 Task: Create a due date automation trigger when advanced on, 2 hours before a card is due add fields without custom field "Resume" set to a date between 1 and 7 days ago.
Action: Mouse moved to (992, 75)
Screenshot: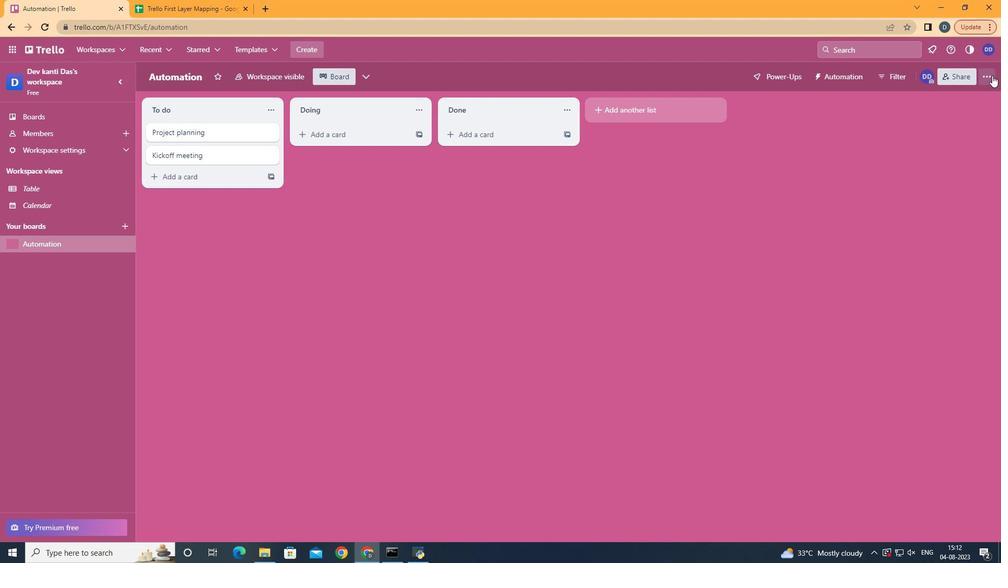 
Action: Mouse pressed left at (992, 75)
Screenshot: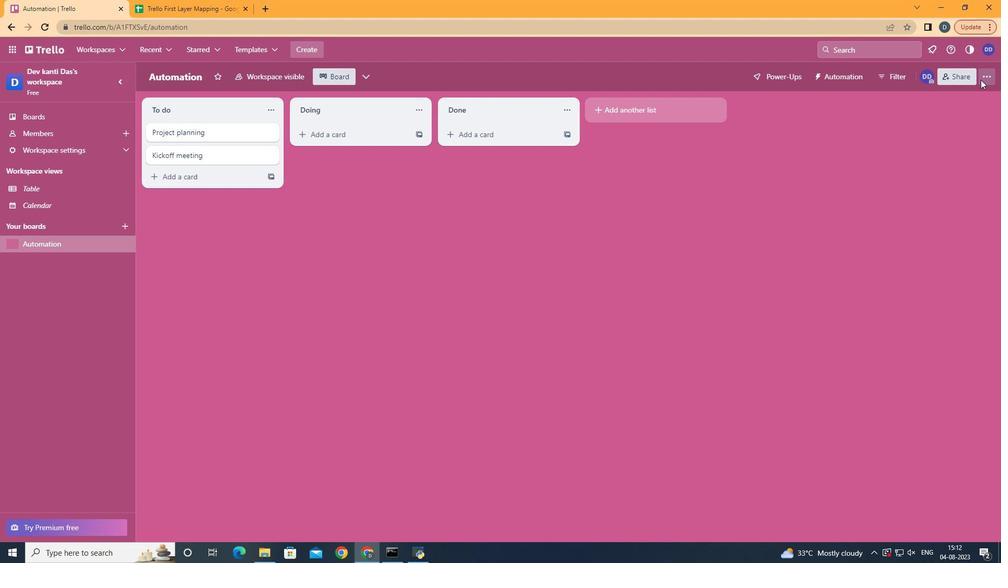 
Action: Mouse moved to (892, 232)
Screenshot: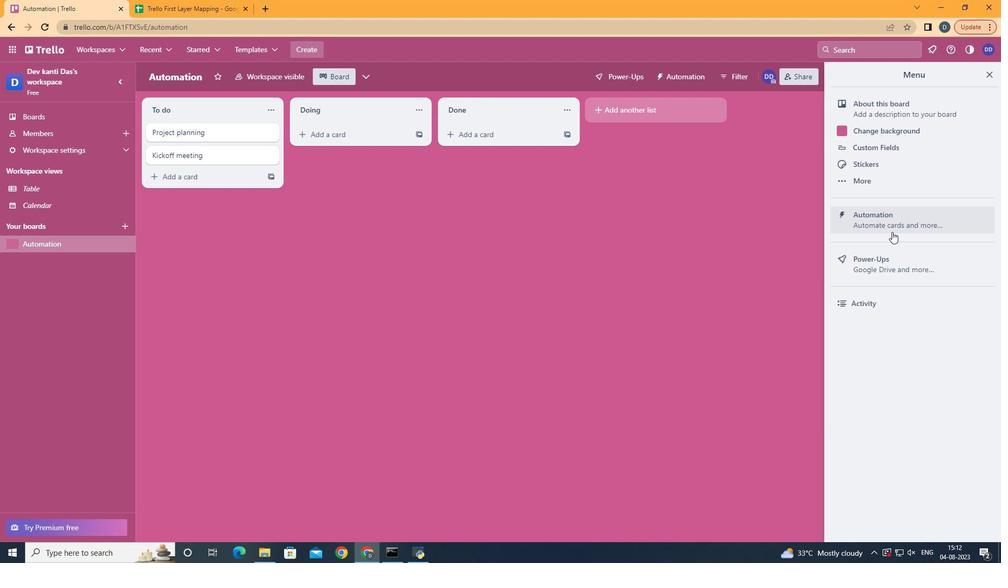 
Action: Mouse pressed left at (892, 232)
Screenshot: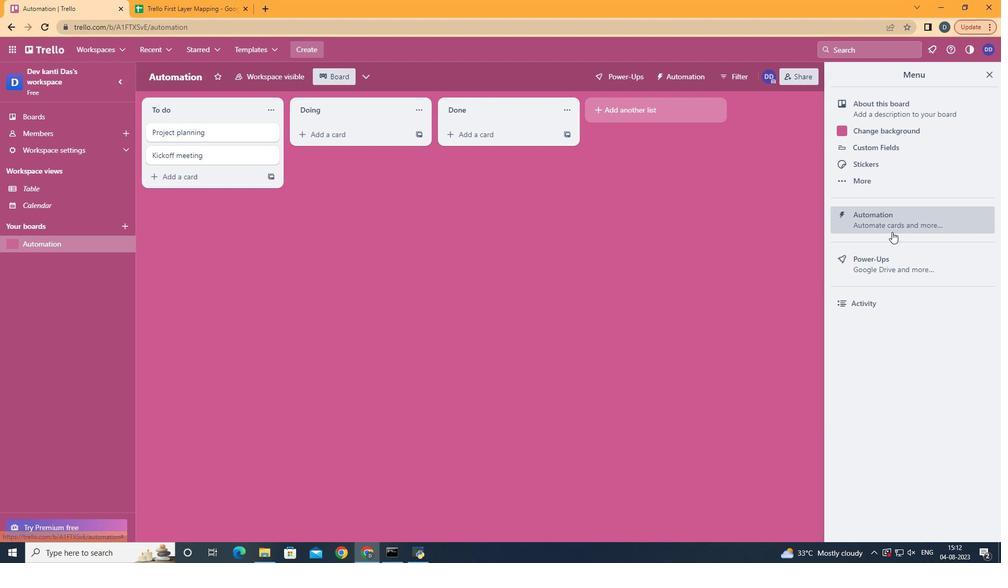 
Action: Mouse moved to (207, 202)
Screenshot: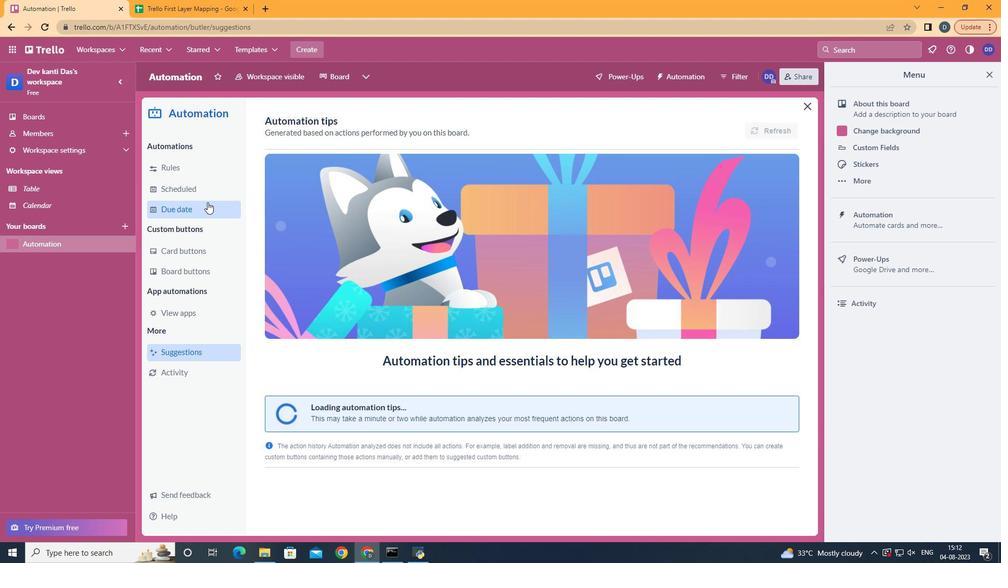 
Action: Mouse pressed left at (207, 202)
Screenshot: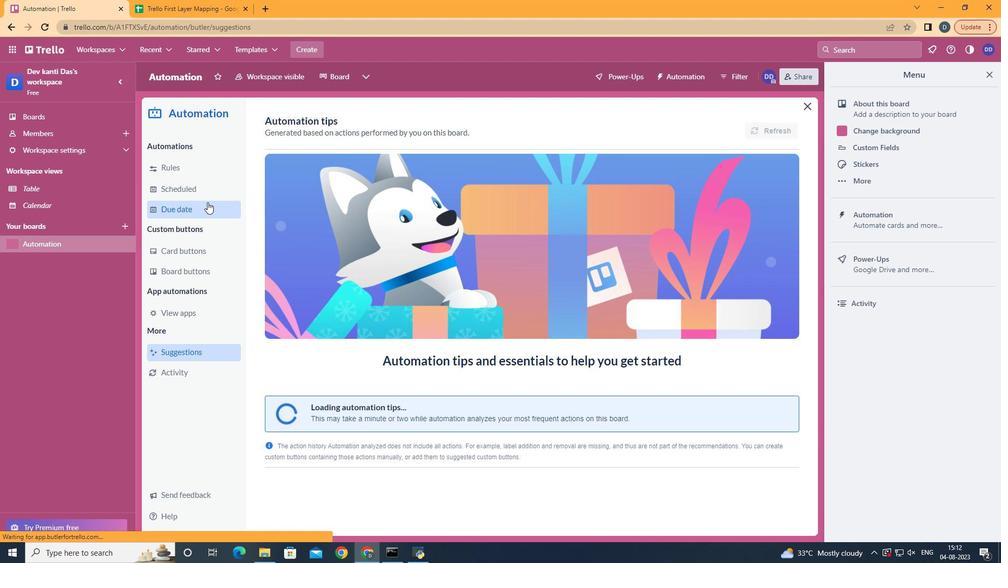 
Action: Mouse moved to (739, 125)
Screenshot: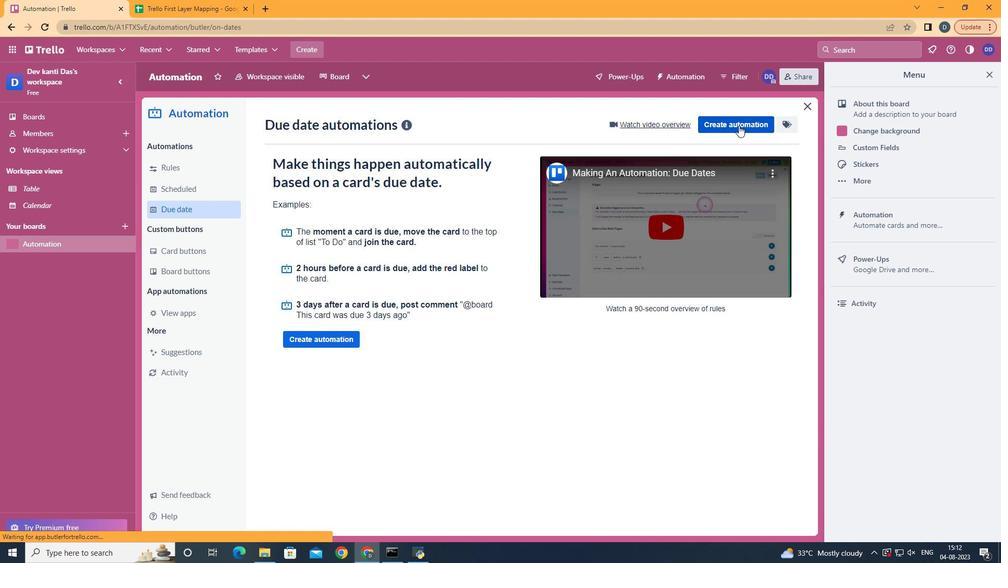 
Action: Mouse pressed left at (739, 125)
Screenshot: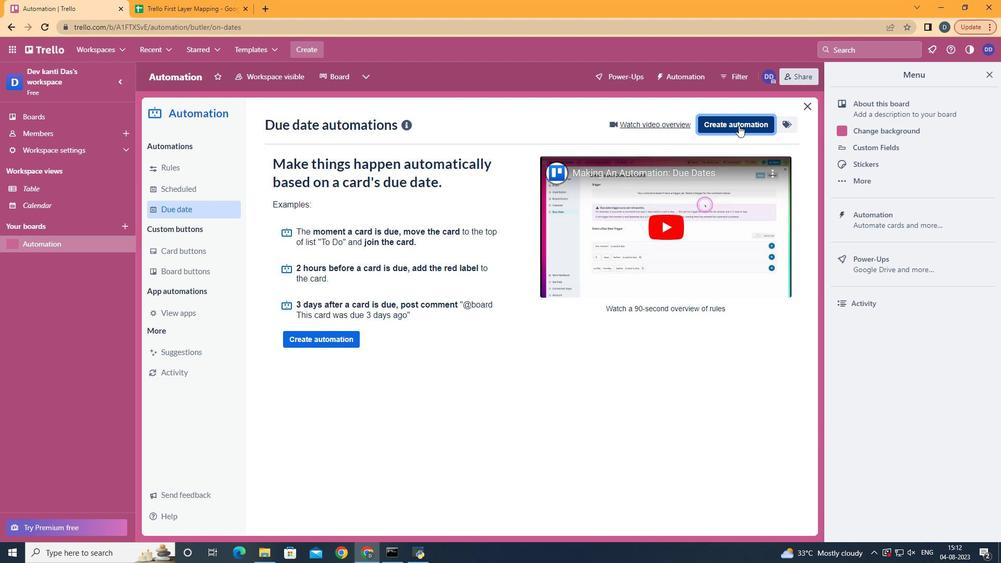 
Action: Mouse moved to (527, 226)
Screenshot: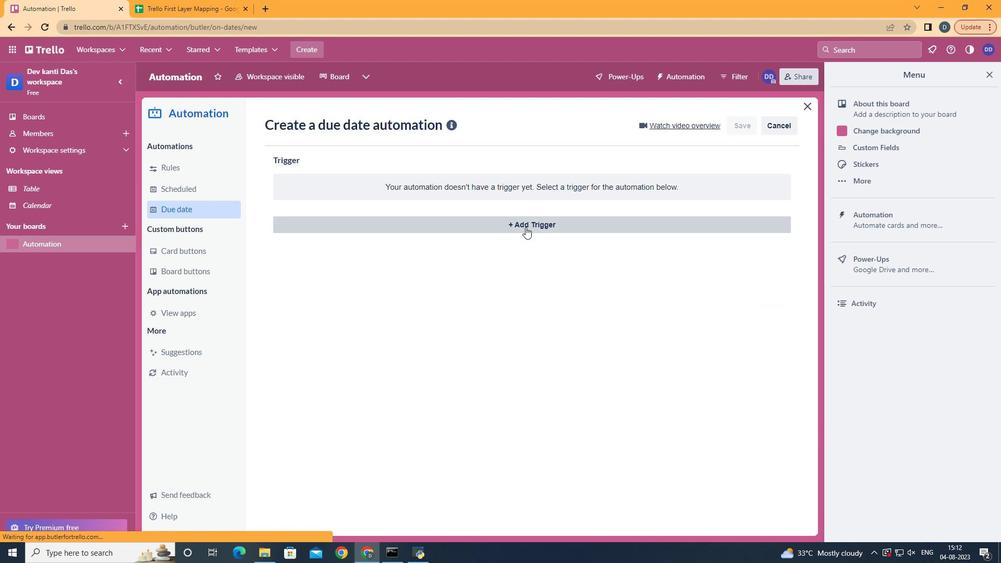
Action: Mouse pressed left at (527, 226)
Screenshot: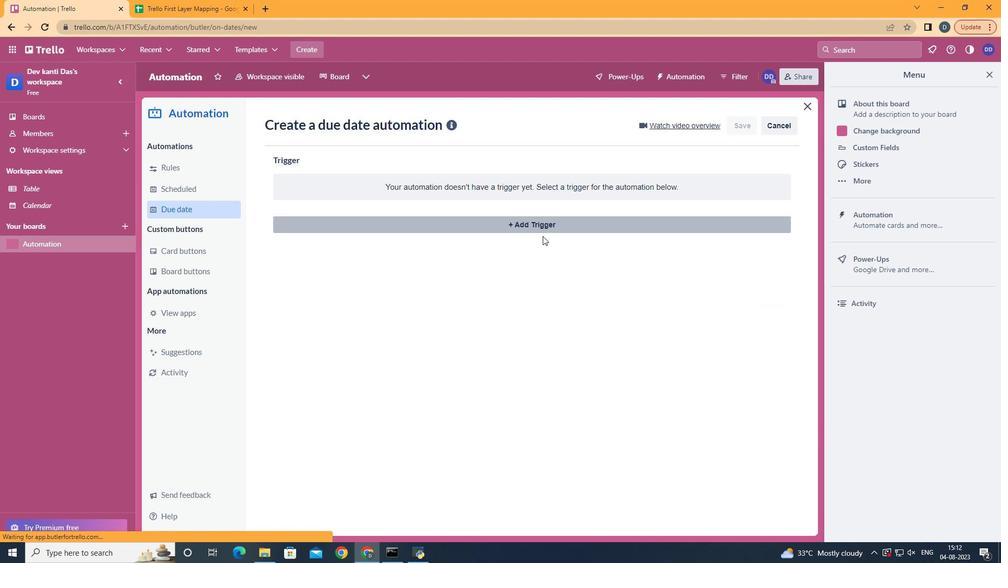 
Action: Mouse moved to (343, 443)
Screenshot: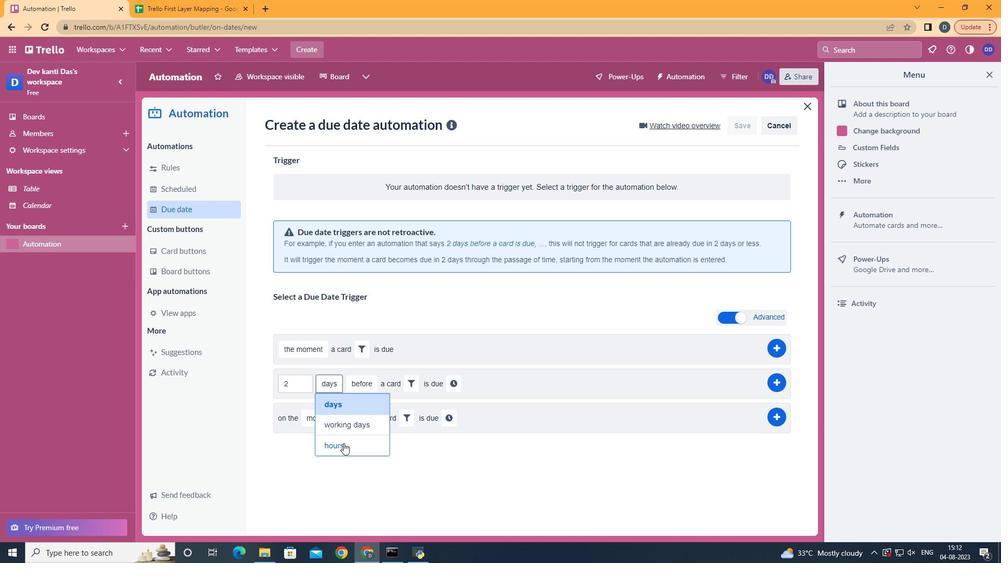 
Action: Mouse pressed left at (343, 443)
Screenshot: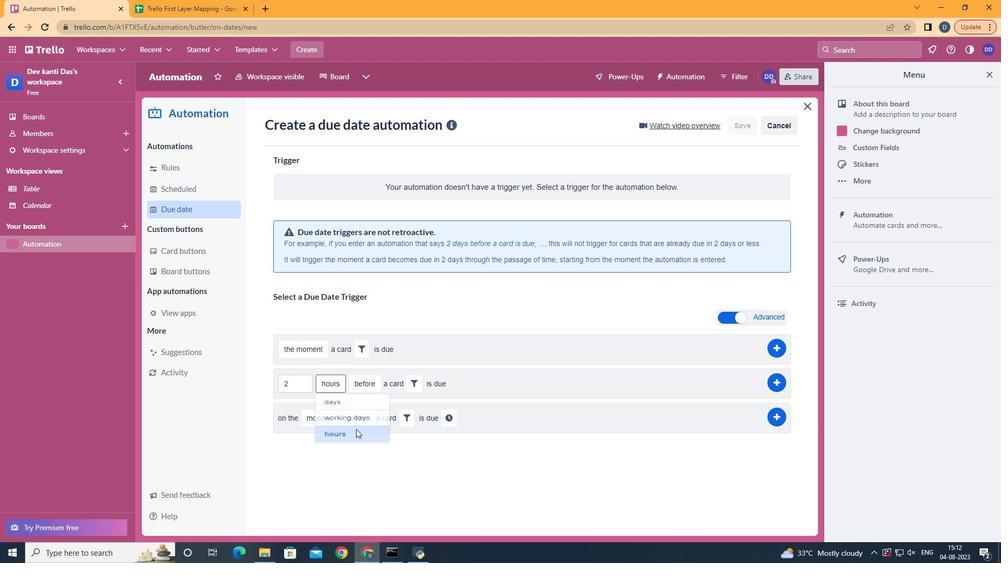 
Action: Mouse moved to (372, 401)
Screenshot: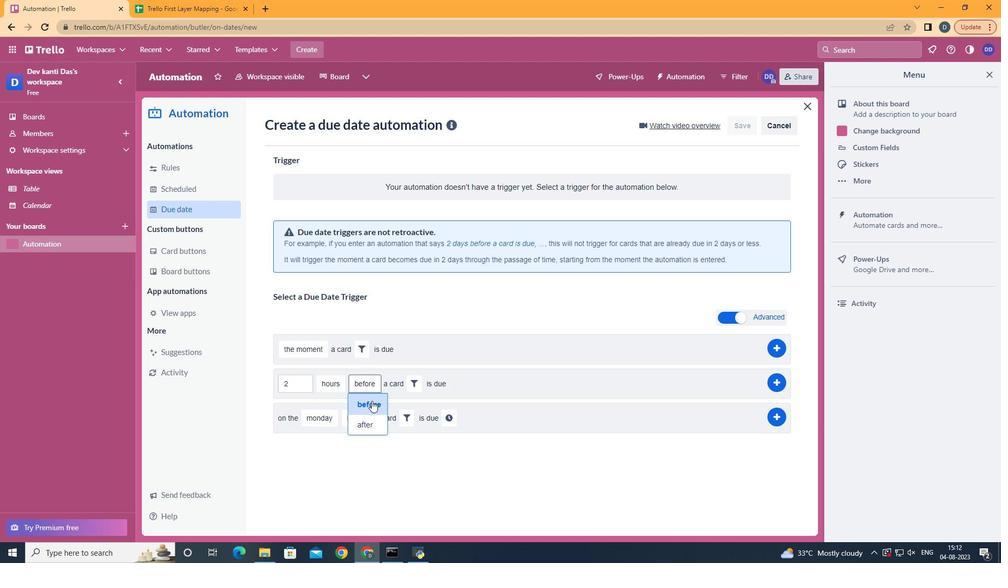 
Action: Mouse pressed left at (372, 401)
Screenshot: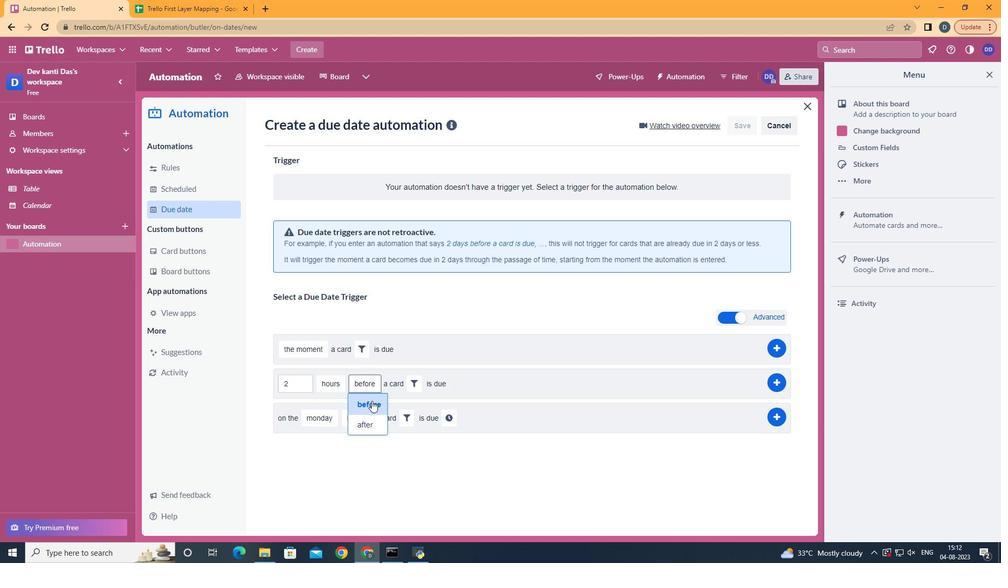
Action: Mouse moved to (411, 381)
Screenshot: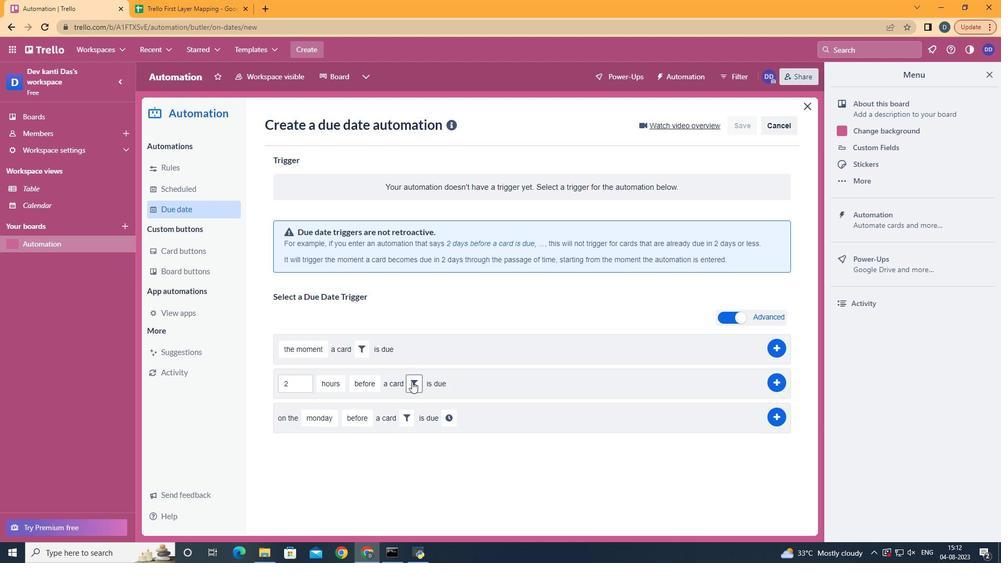 
Action: Mouse pressed left at (411, 381)
Screenshot: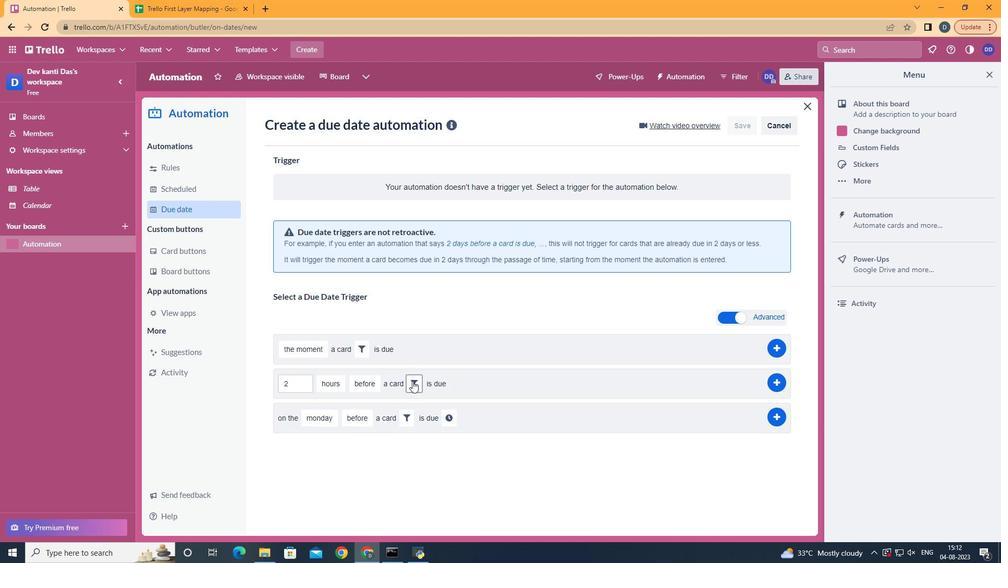 
Action: Mouse moved to (576, 420)
Screenshot: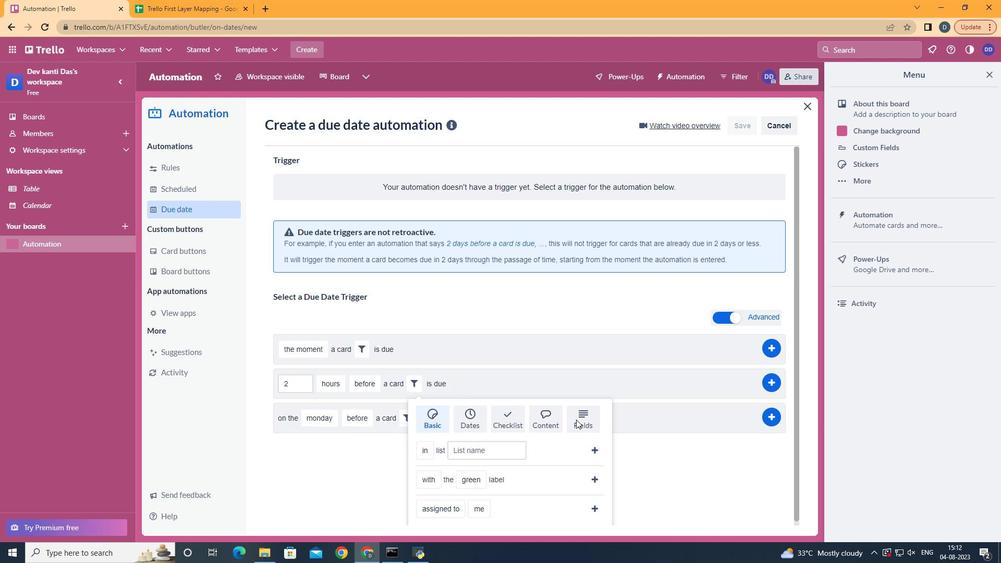 
Action: Mouse pressed left at (576, 420)
Screenshot: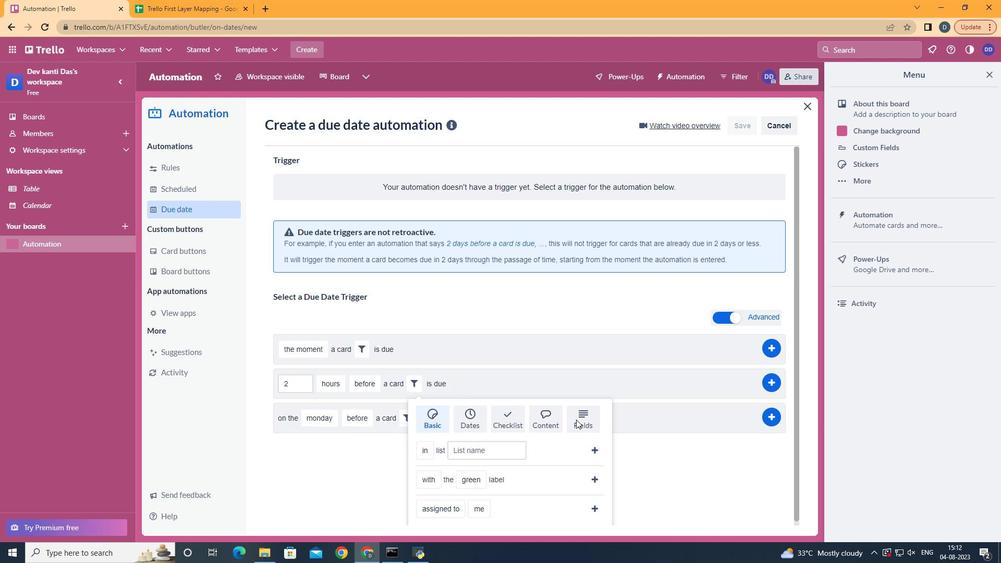 
Action: Mouse scrolled (576, 419) with delta (0, 0)
Screenshot: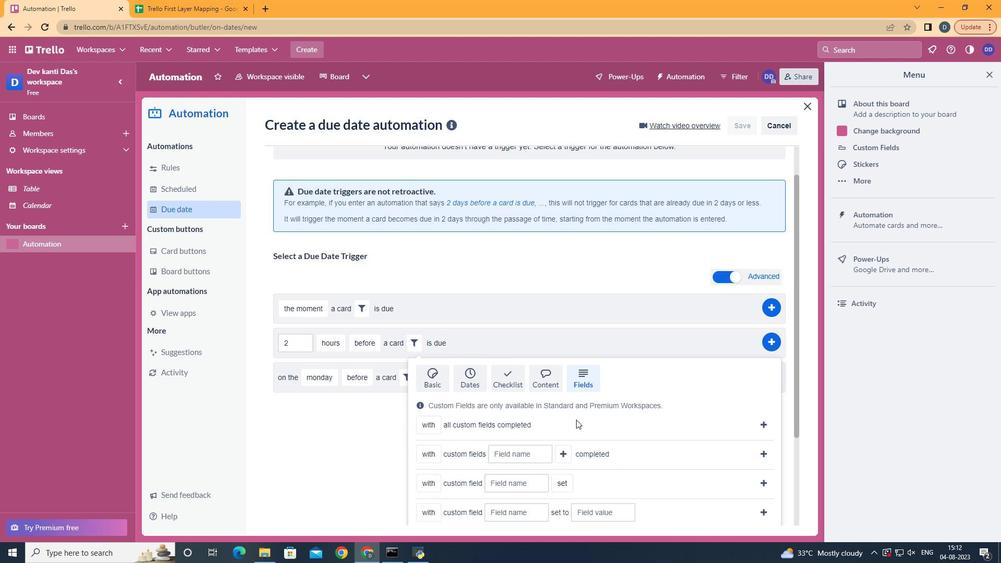 
Action: Mouse scrolled (576, 419) with delta (0, 0)
Screenshot: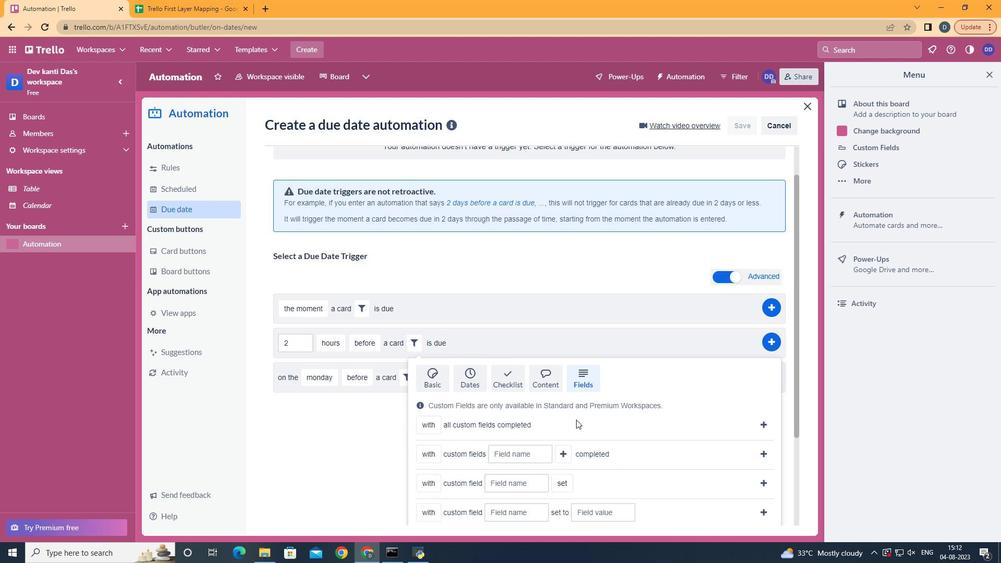 
Action: Mouse scrolled (576, 419) with delta (0, 0)
Screenshot: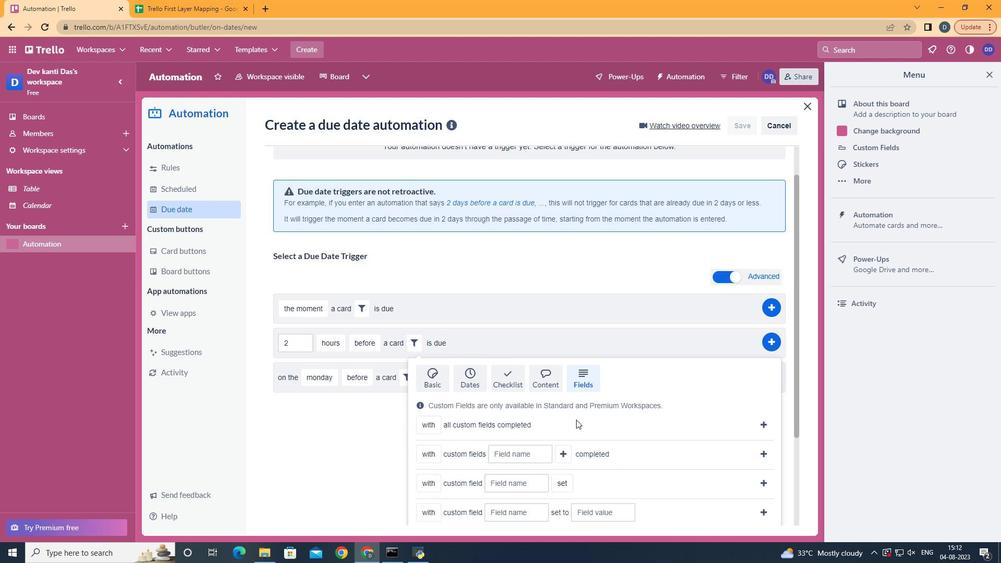 
Action: Mouse scrolled (576, 419) with delta (0, 0)
Screenshot: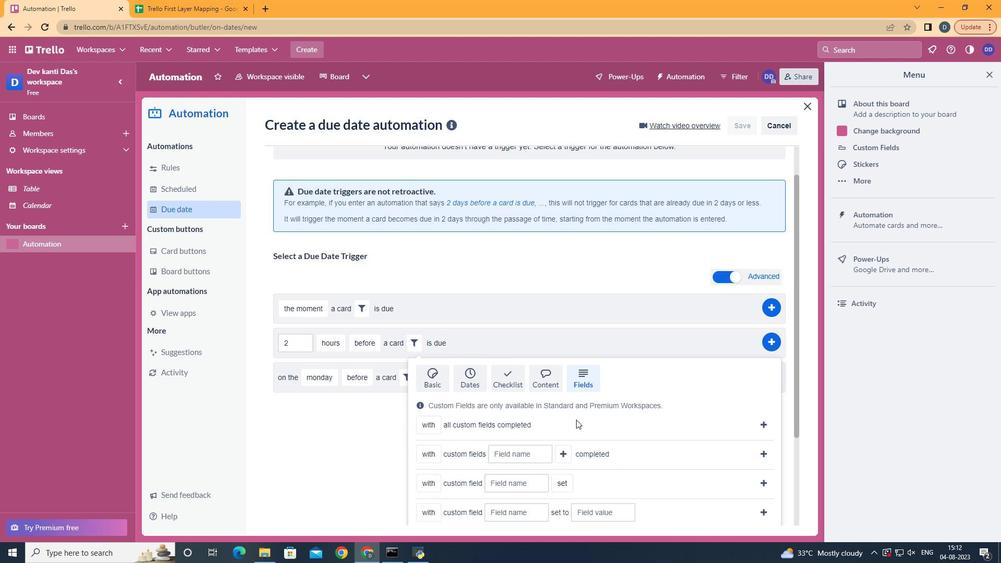 
Action: Mouse scrolled (576, 419) with delta (0, 0)
Screenshot: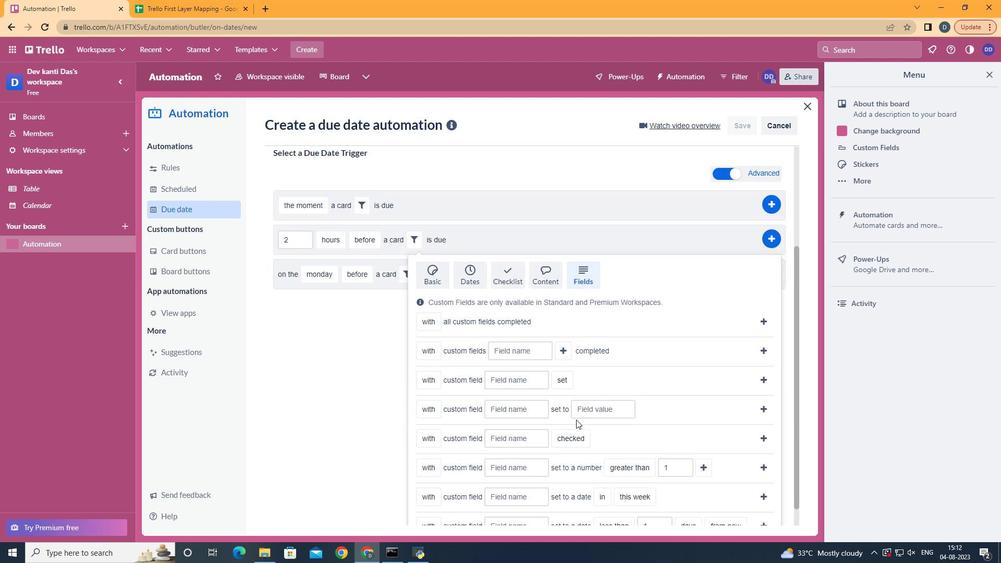 
Action: Mouse scrolled (576, 419) with delta (0, 0)
Screenshot: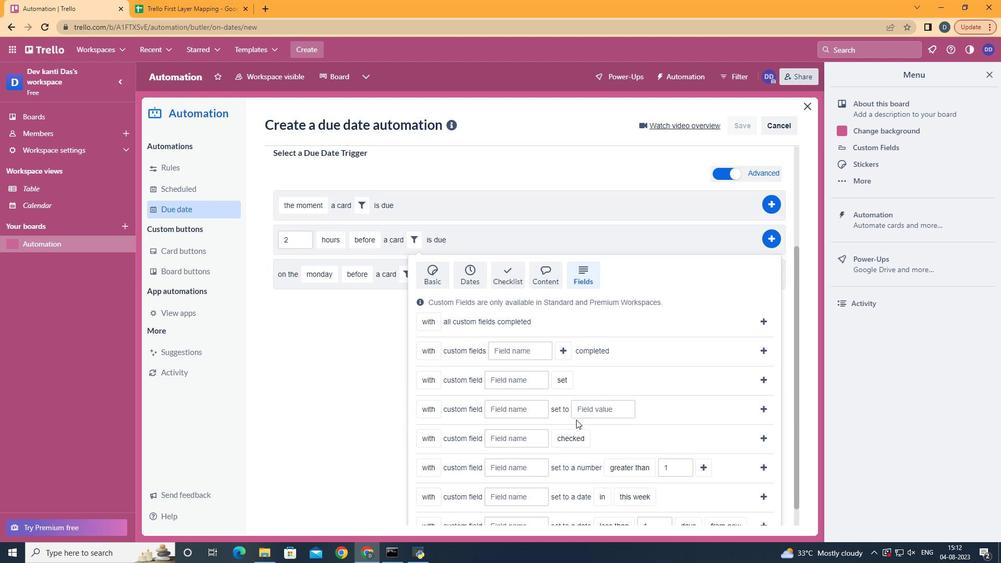 
Action: Mouse scrolled (576, 419) with delta (0, 0)
Screenshot: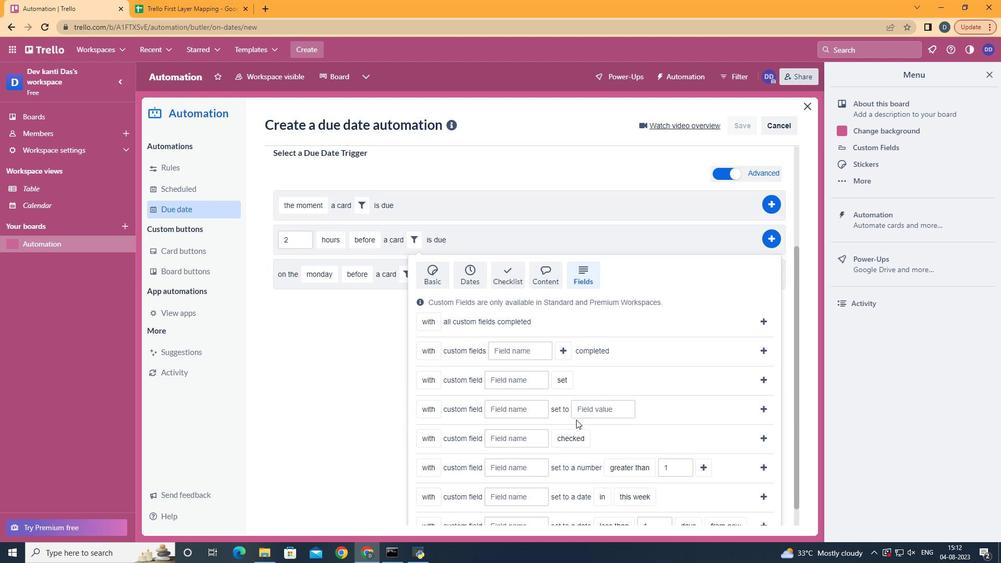
Action: Mouse moved to (438, 483)
Screenshot: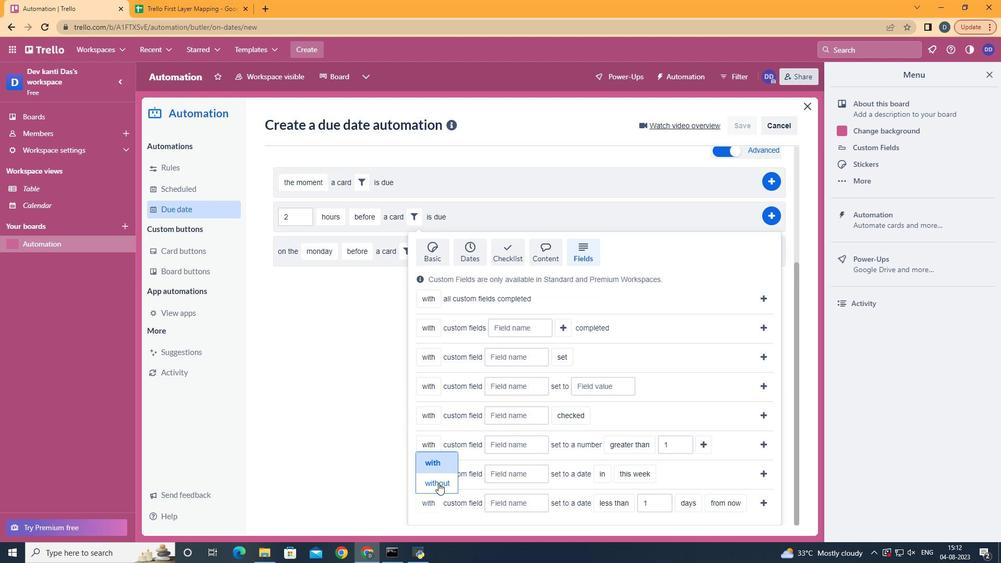 
Action: Mouse pressed left at (438, 483)
Screenshot: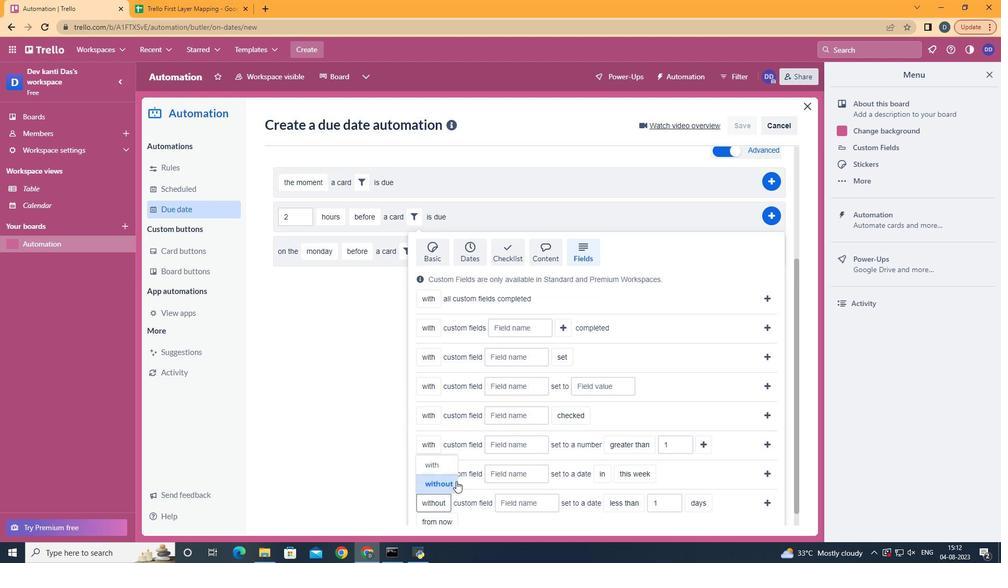 
Action: Mouse moved to (522, 500)
Screenshot: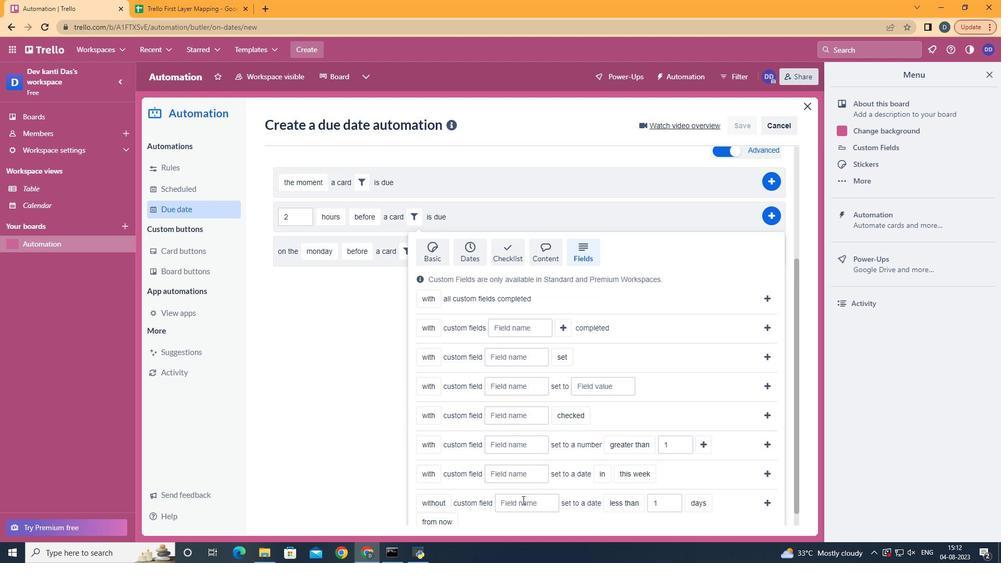
Action: Mouse pressed left at (522, 500)
Screenshot: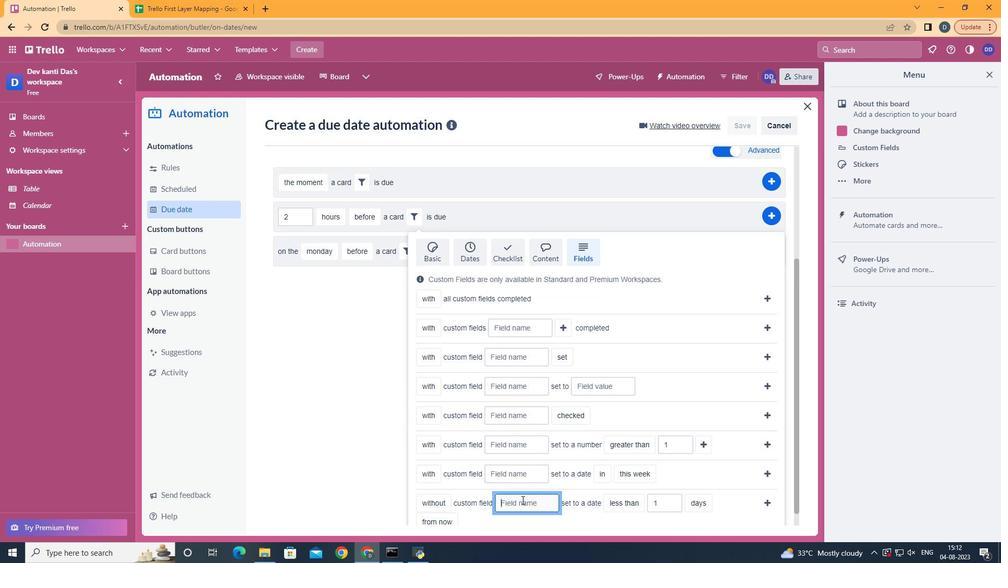 
Action: Mouse moved to (522, 499)
Screenshot: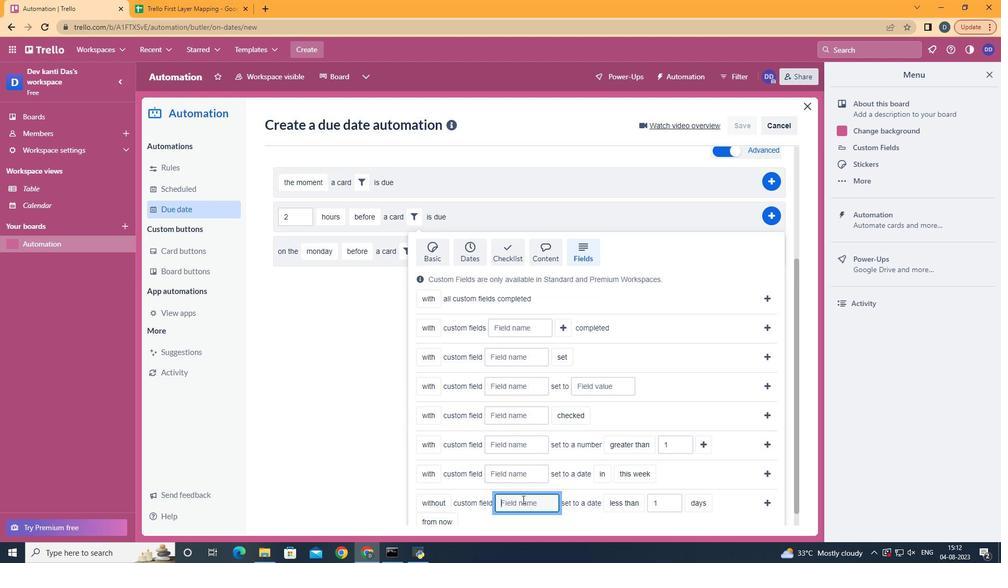 
Action: Key pressed <Key.shift>Resume
Screenshot: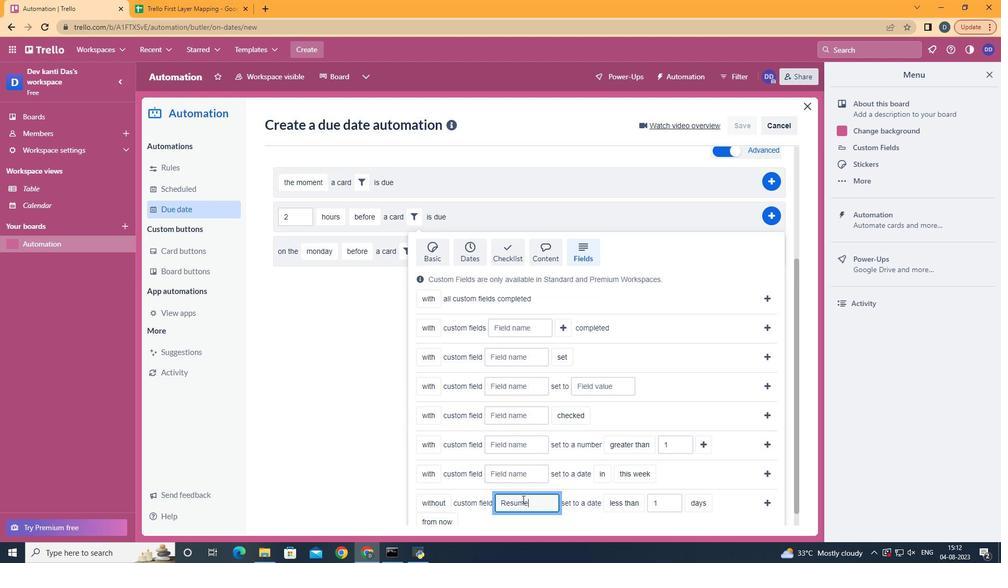 
Action: Mouse moved to (520, 462)
Screenshot: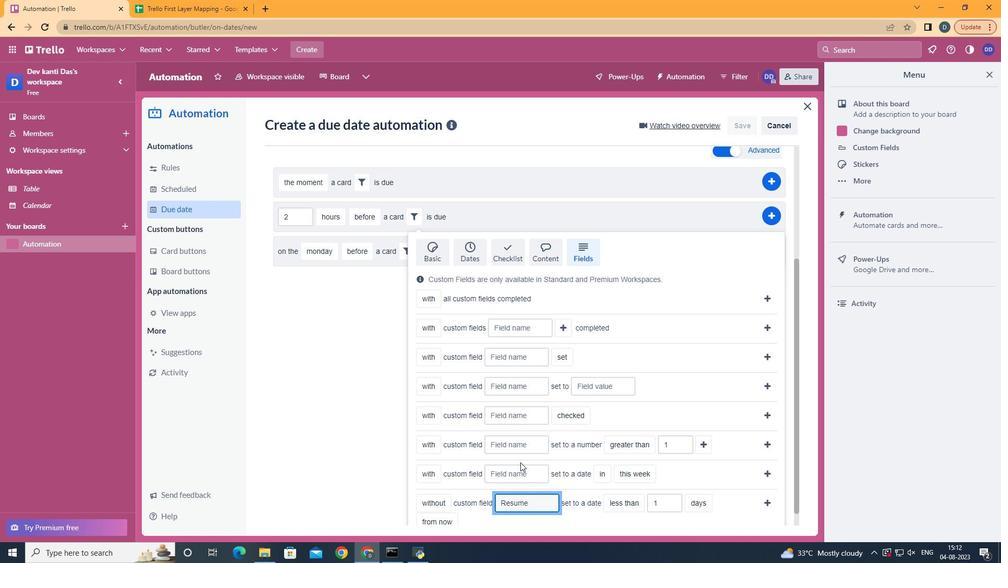 
Action: Mouse scrolled (520, 462) with delta (0, 0)
Screenshot: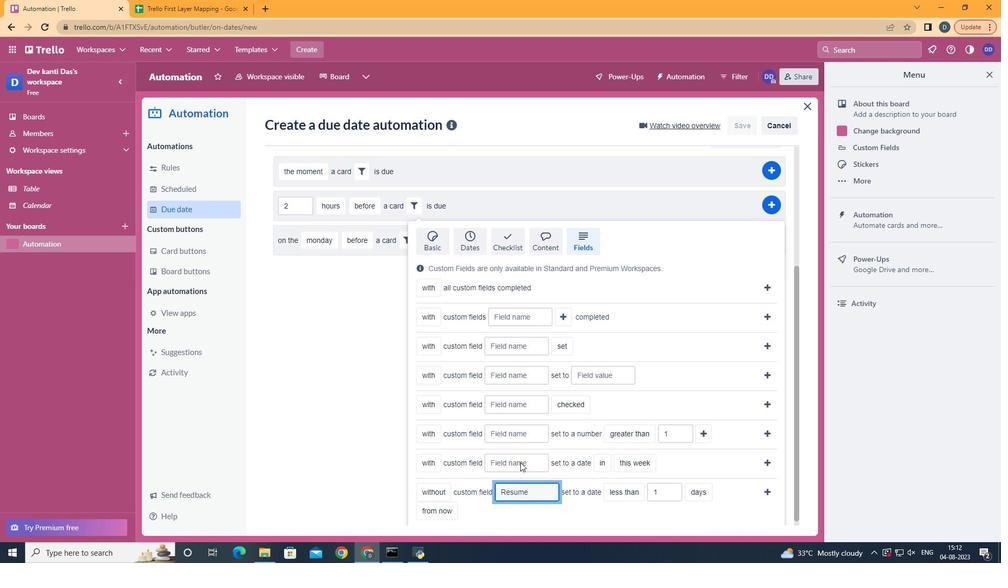 
Action: Mouse scrolled (520, 462) with delta (0, 0)
Screenshot: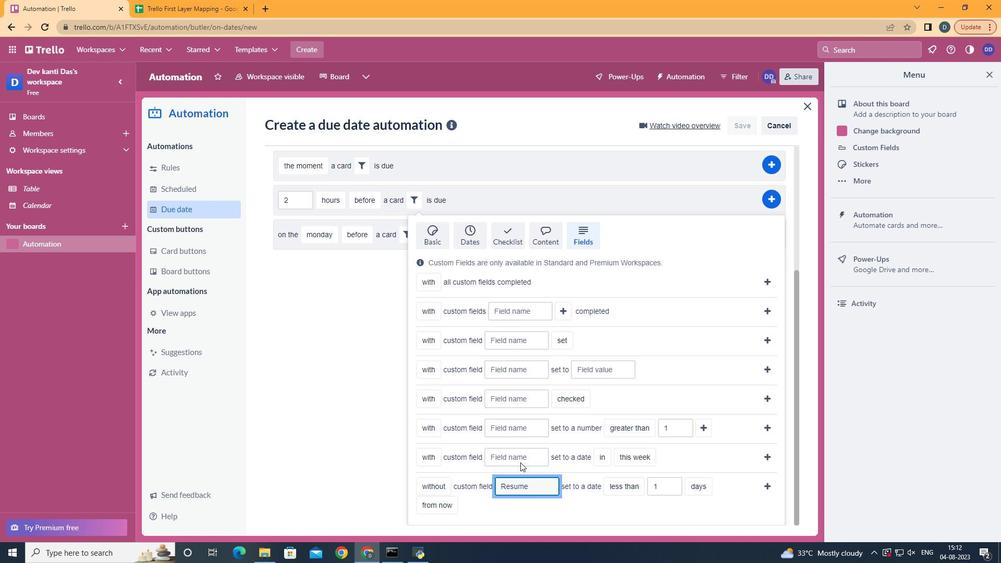 
Action: Mouse scrolled (520, 462) with delta (0, 0)
Screenshot: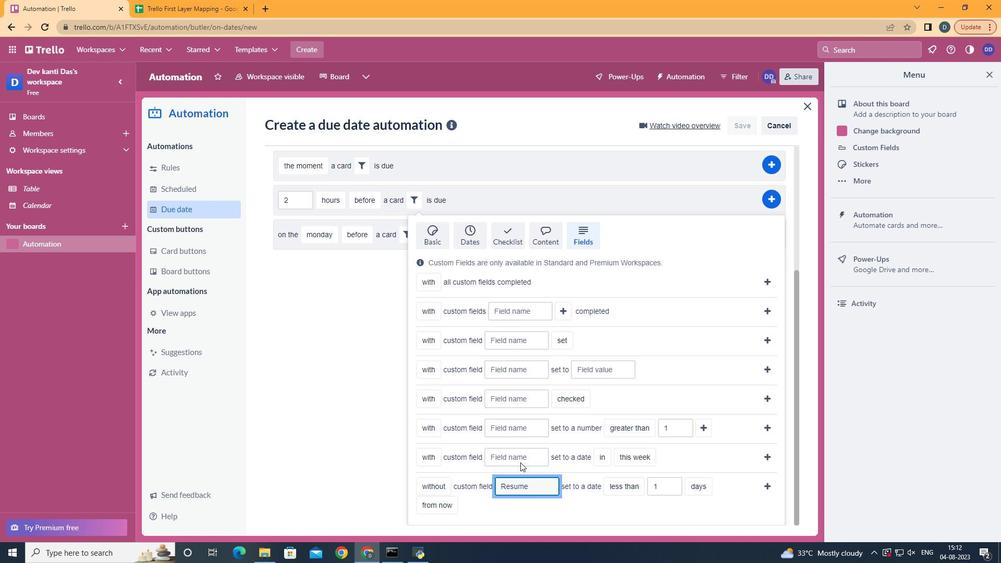 
Action: Mouse scrolled (520, 462) with delta (0, 0)
Screenshot: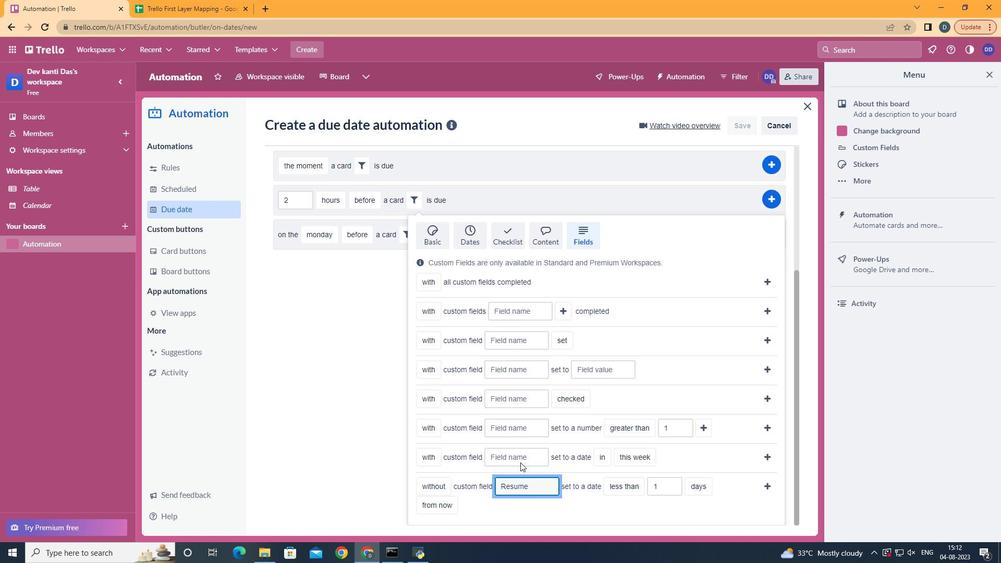 
Action: Mouse scrolled (520, 462) with delta (0, 0)
Screenshot: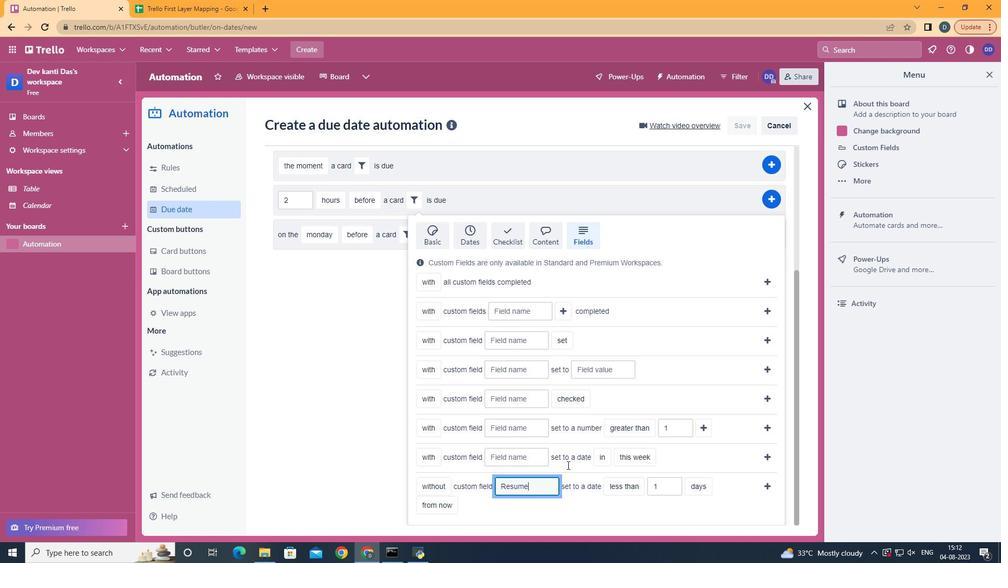 
Action: Mouse moved to (635, 463)
Screenshot: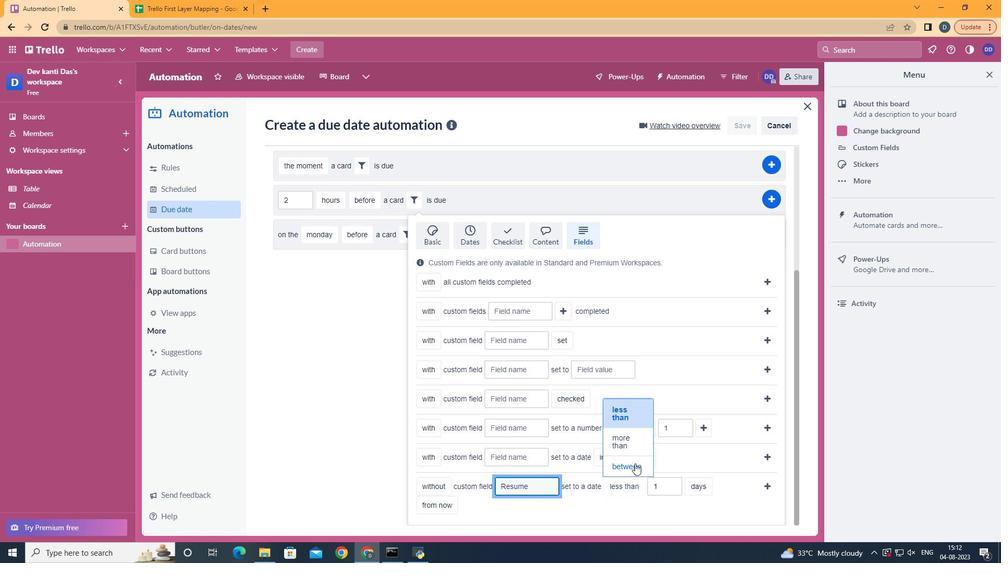 
Action: Mouse pressed left at (635, 463)
Screenshot: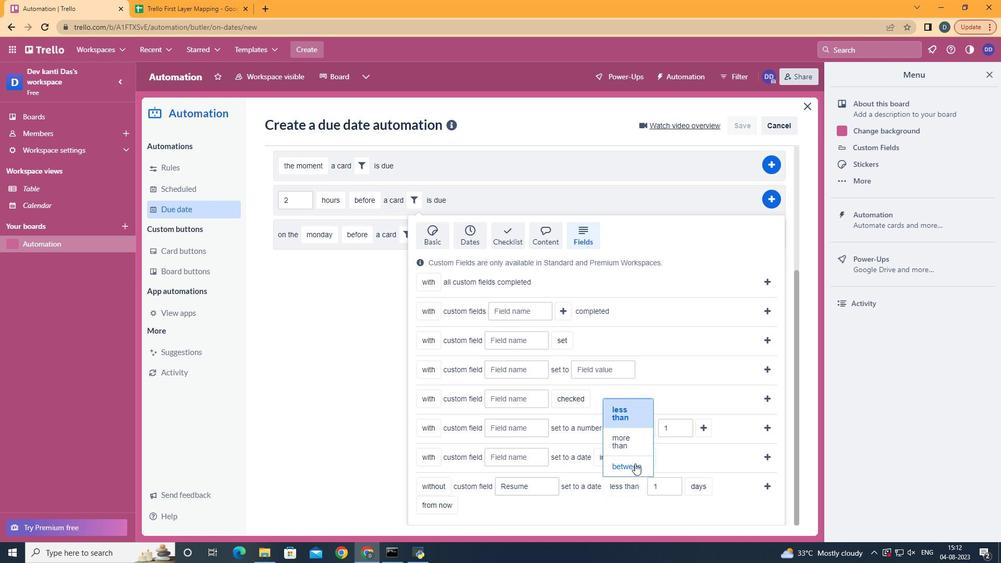 
Action: Mouse moved to (443, 463)
Screenshot: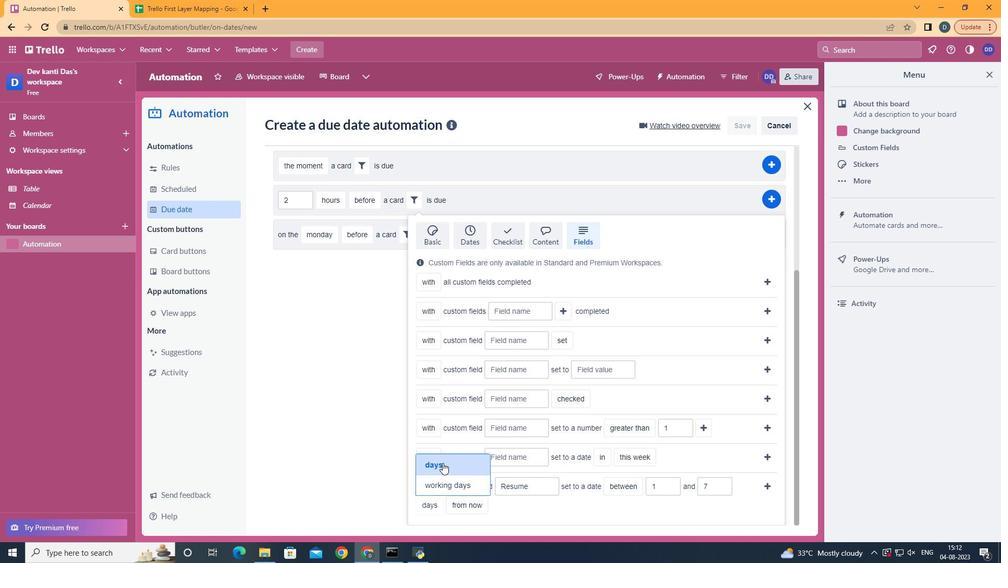 
Action: Mouse pressed left at (443, 463)
Screenshot: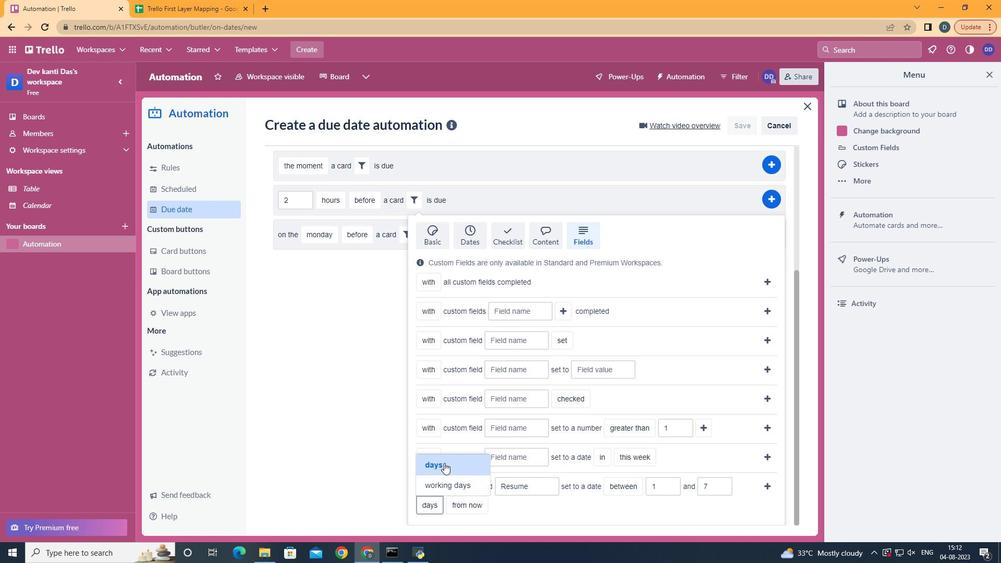 
Action: Mouse moved to (484, 492)
Screenshot: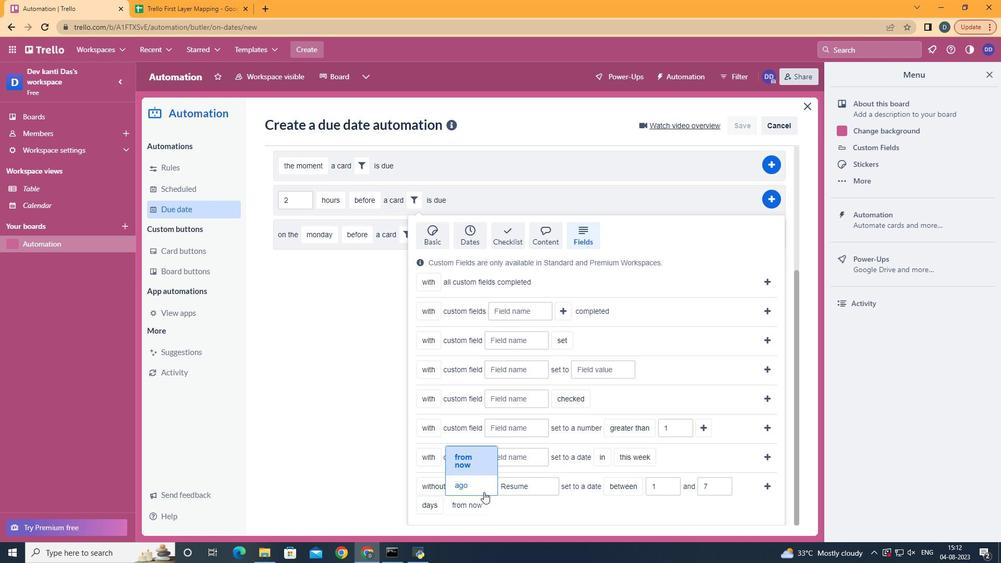 
Action: Mouse pressed left at (484, 492)
Screenshot: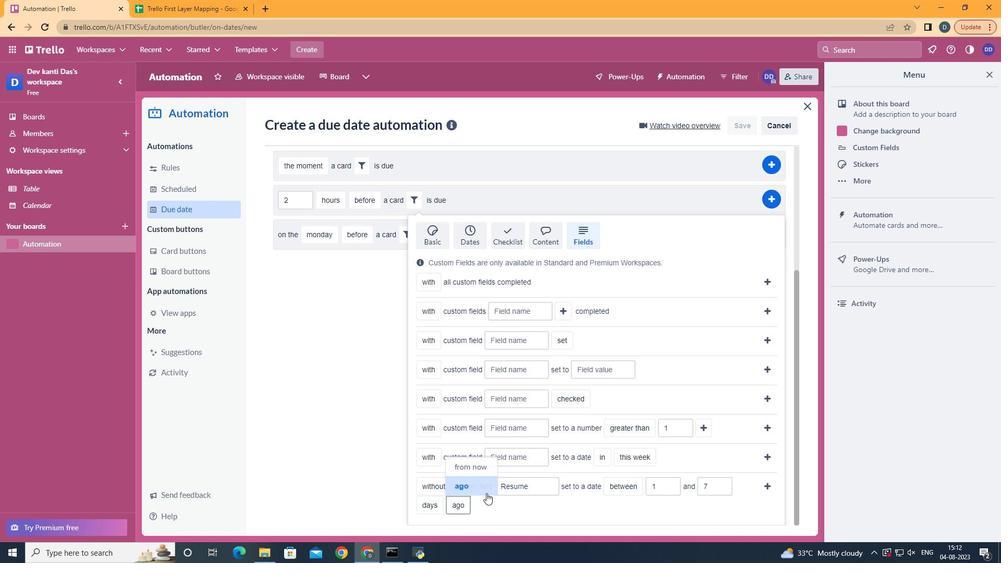 
Action: Mouse moved to (767, 491)
Screenshot: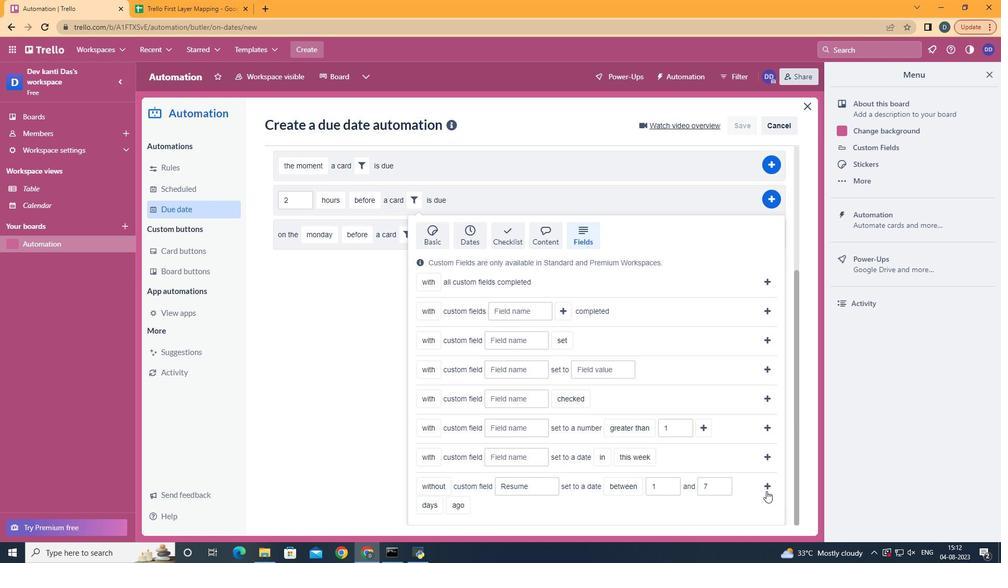 
Action: Mouse pressed left at (767, 491)
Screenshot: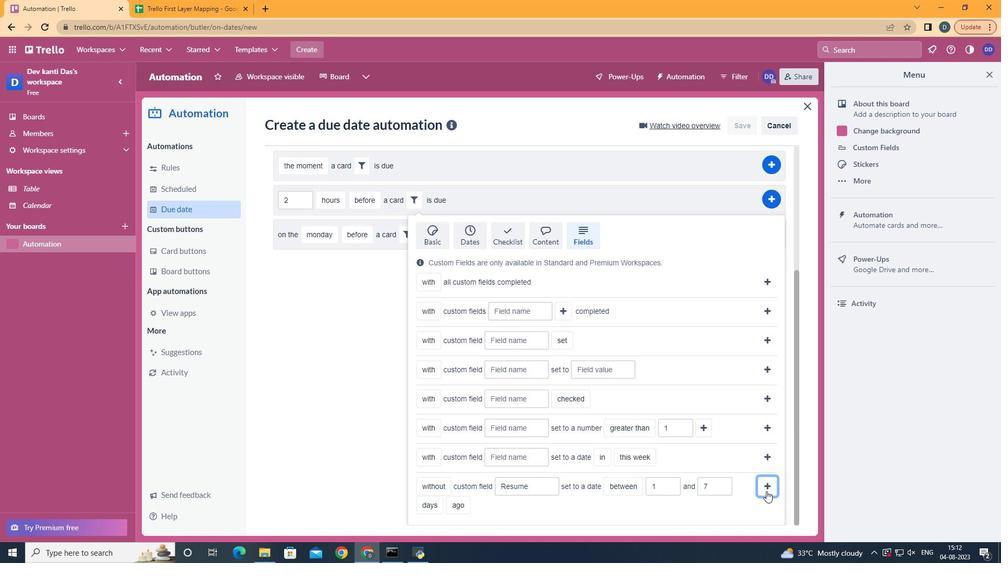 
Action: Mouse moved to (775, 384)
Screenshot: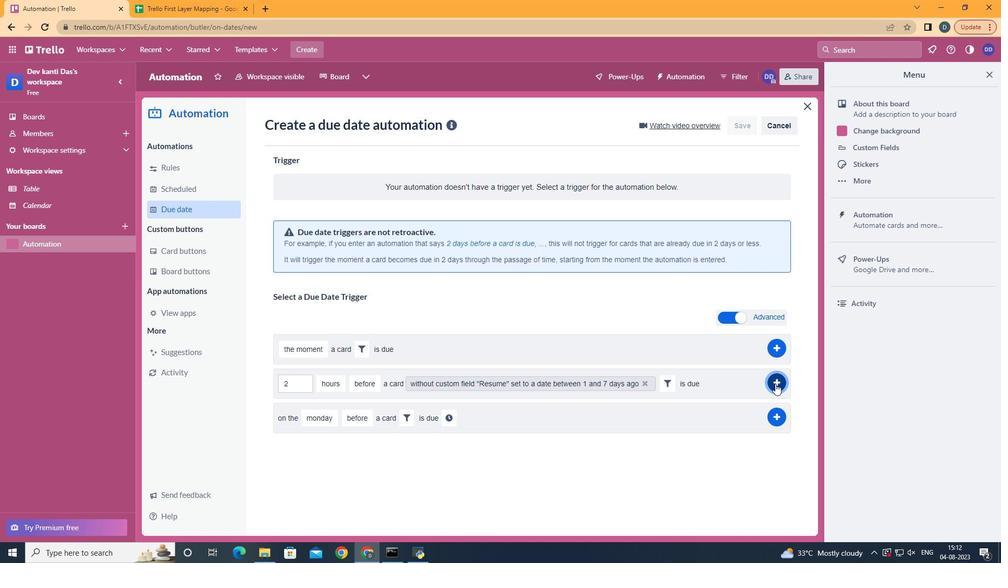 
Action: Mouse pressed left at (775, 384)
Screenshot: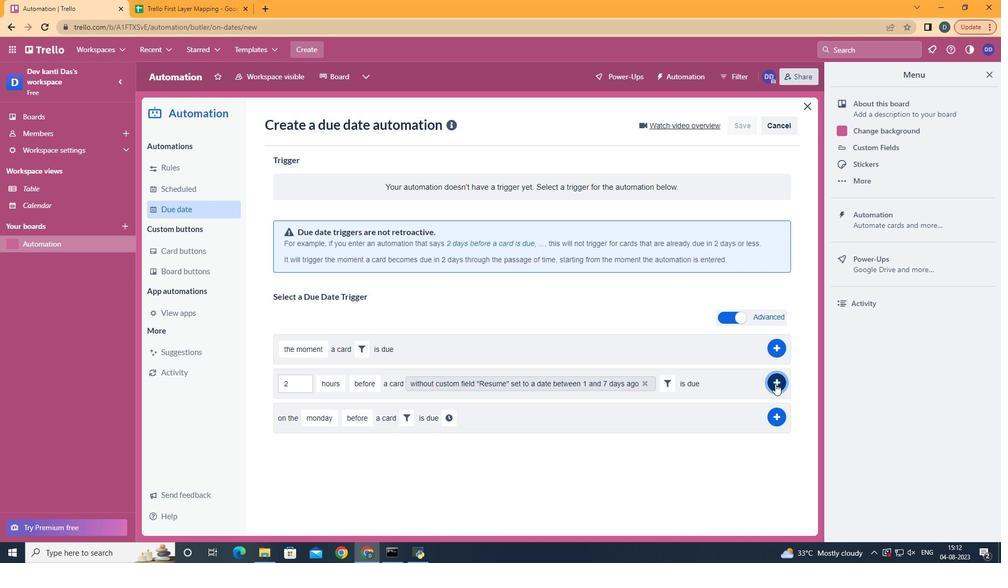 
Action: Mouse moved to (461, 160)
Screenshot: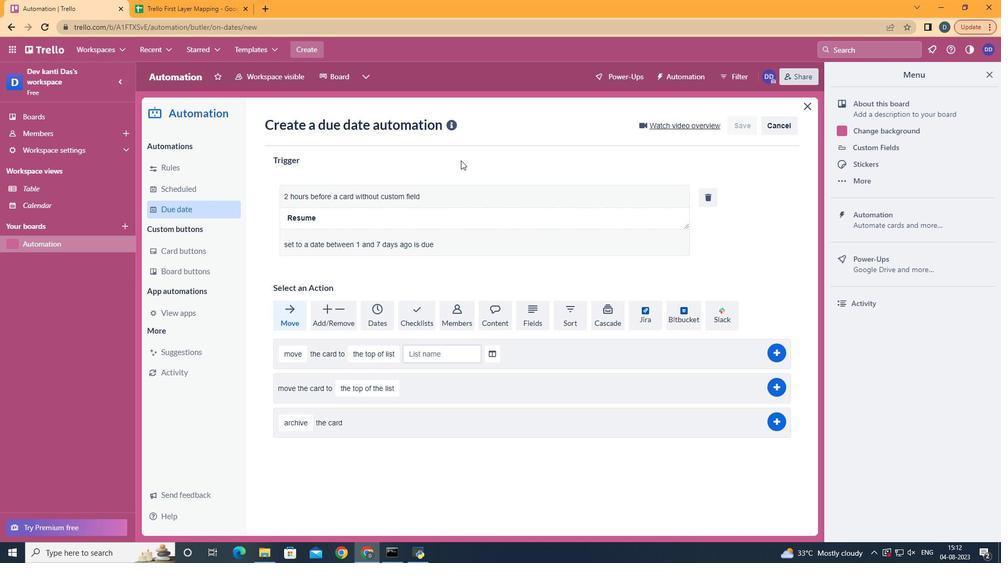 
